 Task: Add the task  Develop a mobile app for iOS and Android to the section Acceleration Adventure in the project AcePlan and add a Due Date to the respective task as 2024/03/07
Action: Mouse moved to (50, 278)
Screenshot: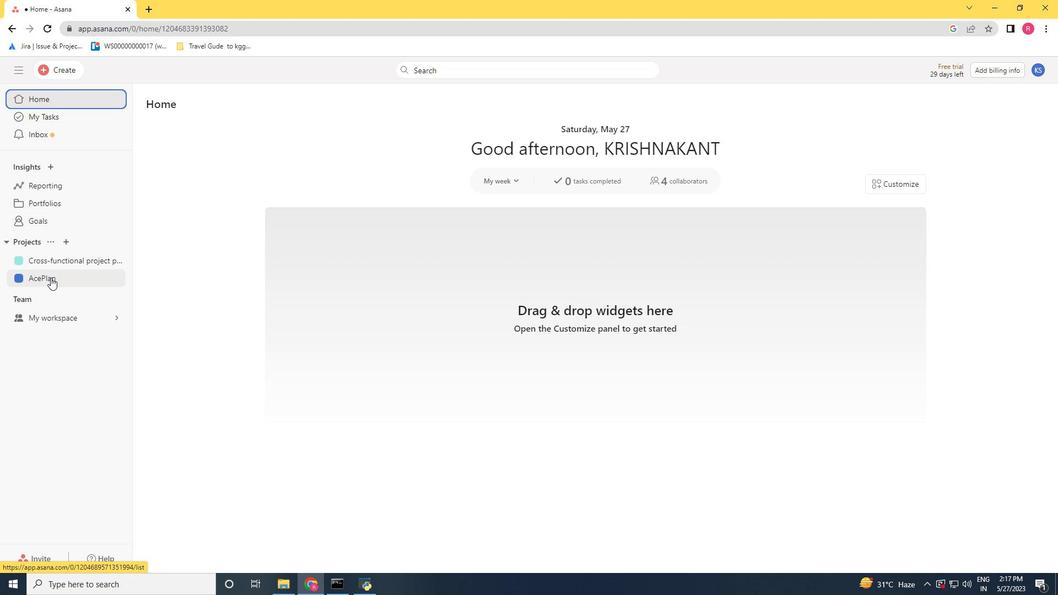 
Action: Mouse pressed left at (50, 278)
Screenshot: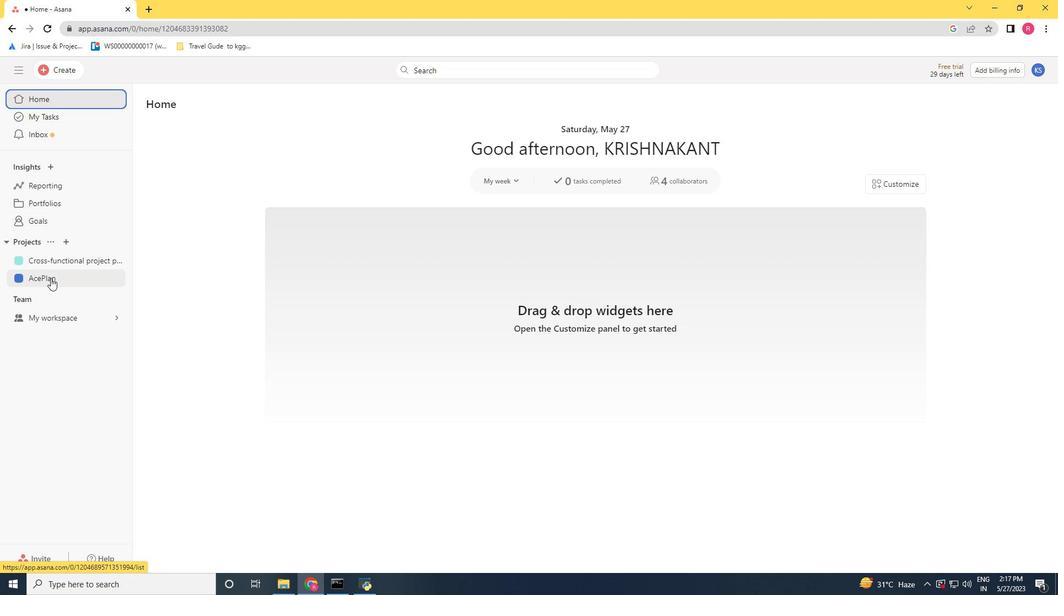 
Action: Mouse moved to (451, 280)
Screenshot: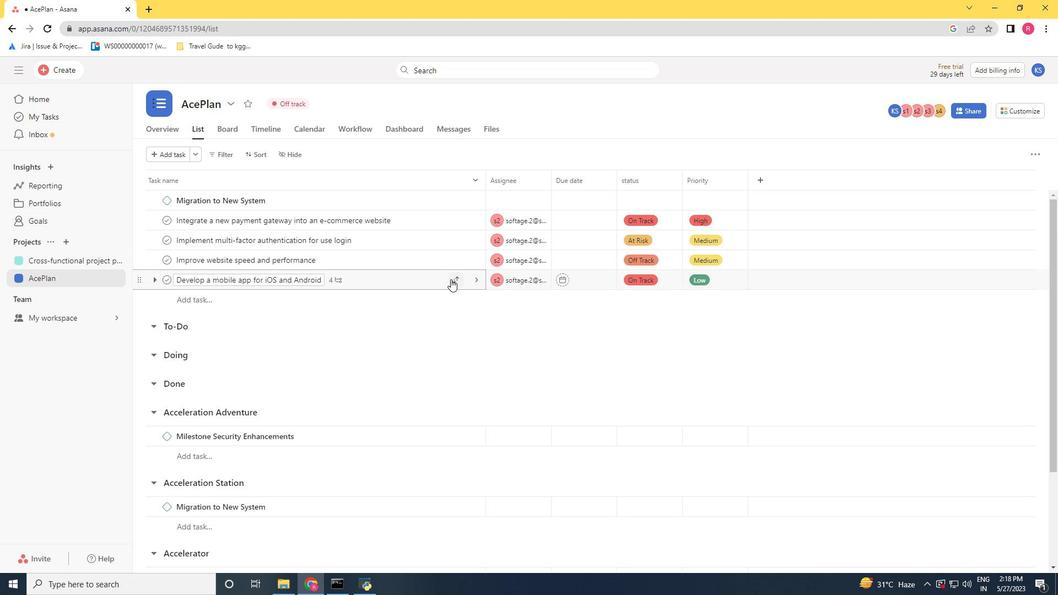 
Action: Mouse pressed left at (451, 280)
Screenshot: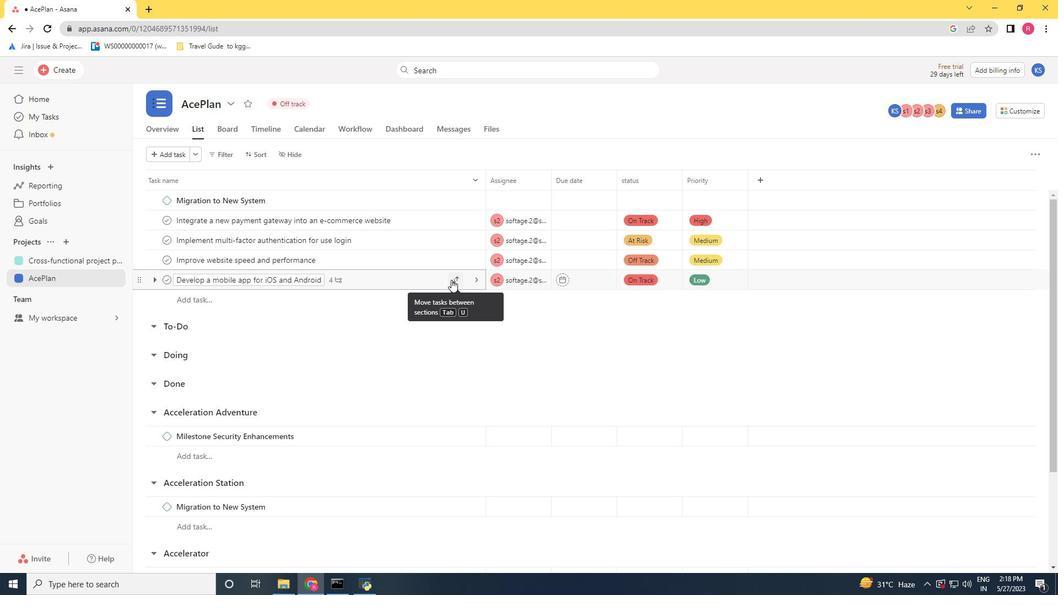 
Action: Mouse moved to (395, 401)
Screenshot: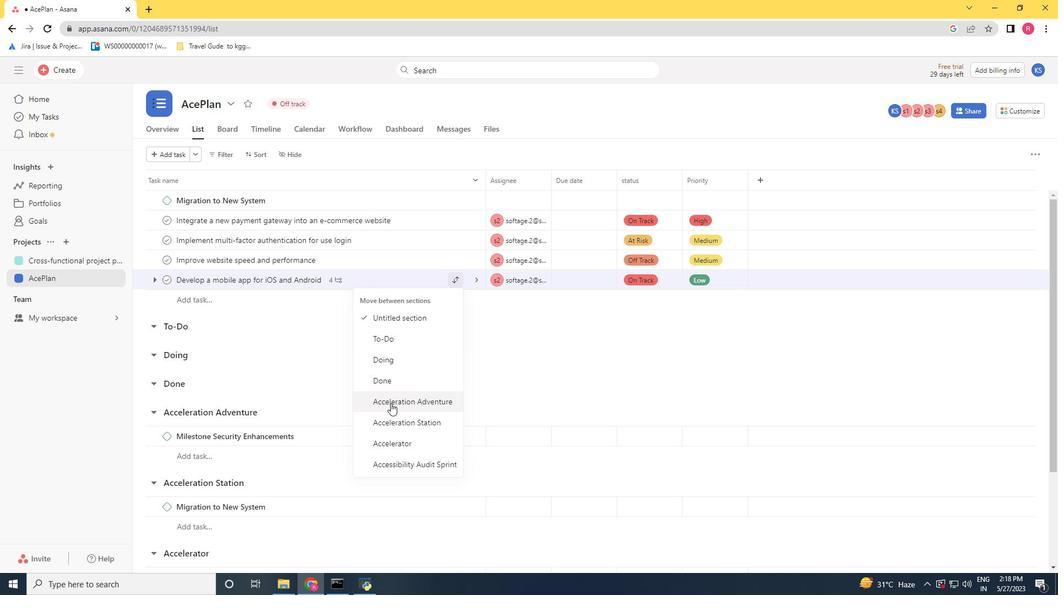 
Action: Mouse pressed left at (395, 401)
Screenshot: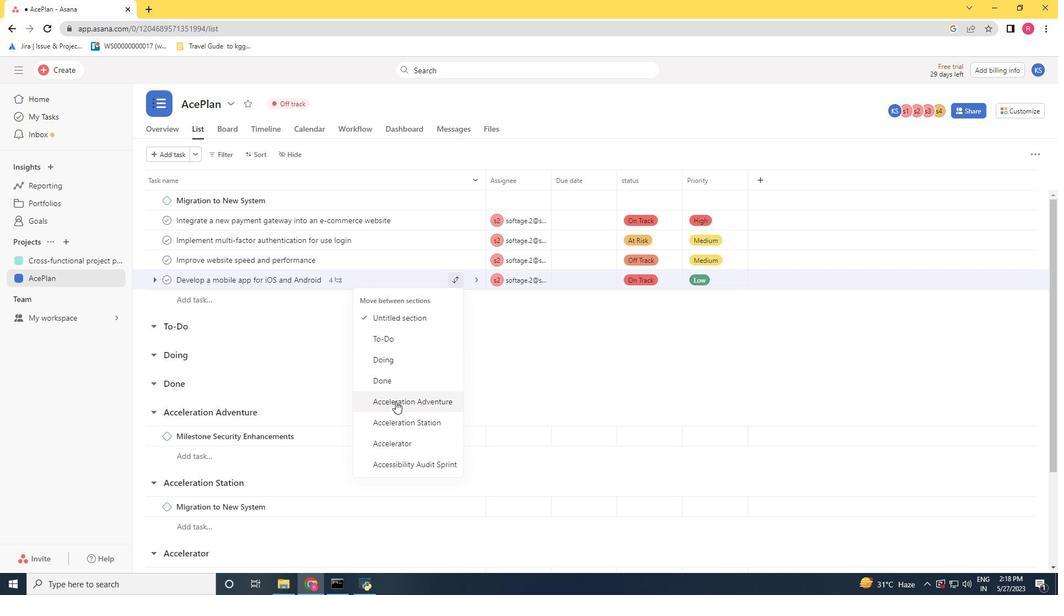 
Action: Mouse moved to (561, 435)
Screenshot: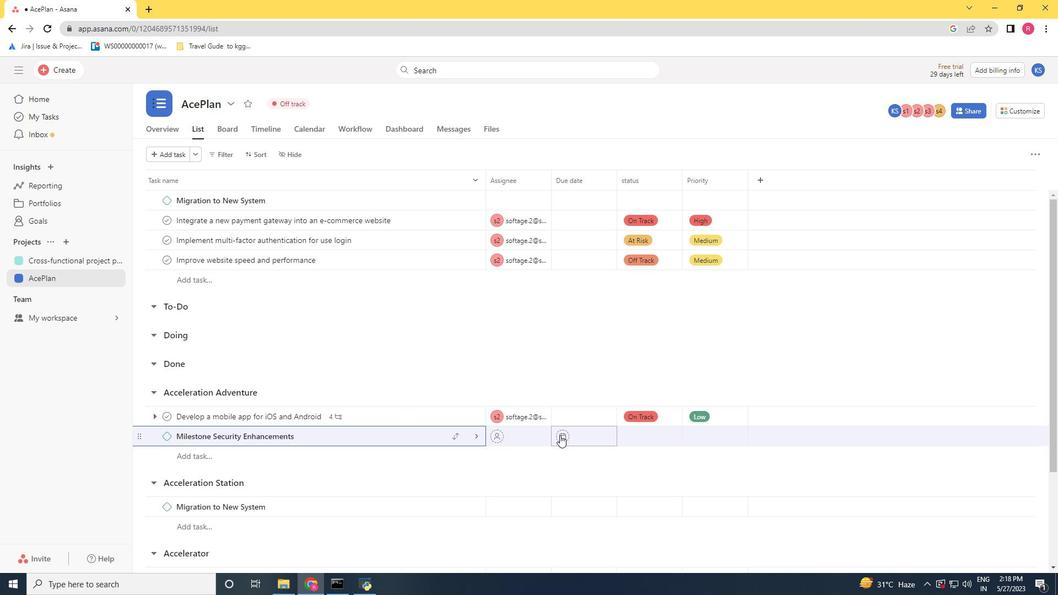
Action: Mouse pressed left at (561, 435)
Screenshot: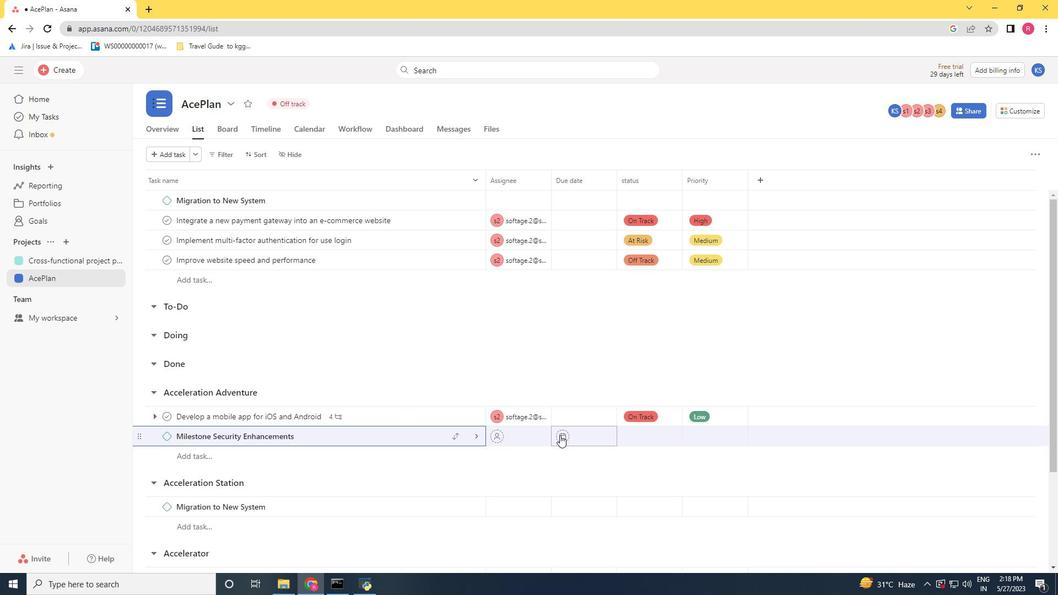 
Action: Mouse moved to (570, 258)
Screenshot: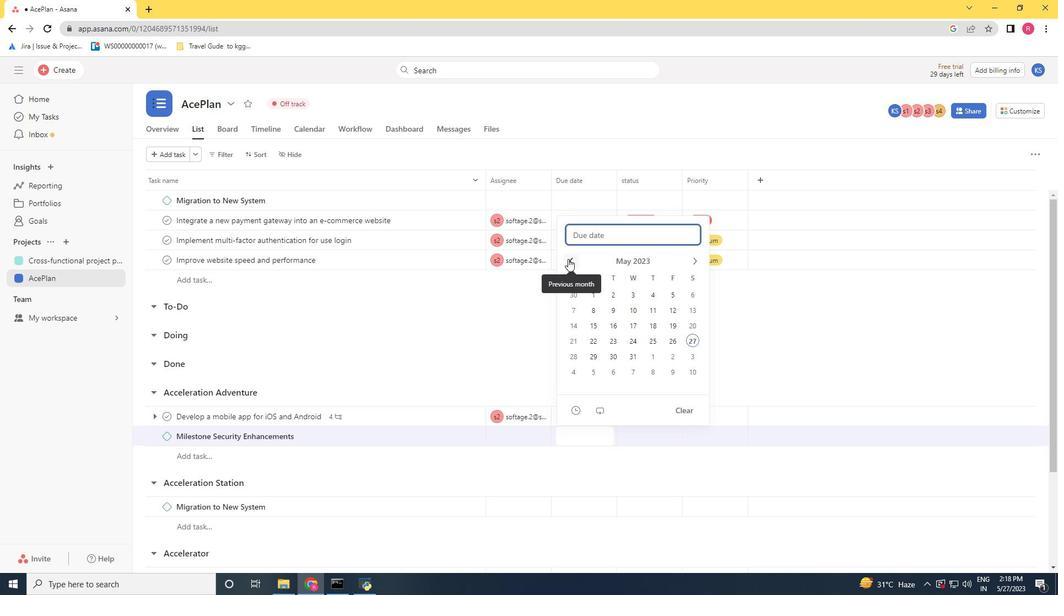 
Action: Mouse pressed left at (570, 258)
Screenshot: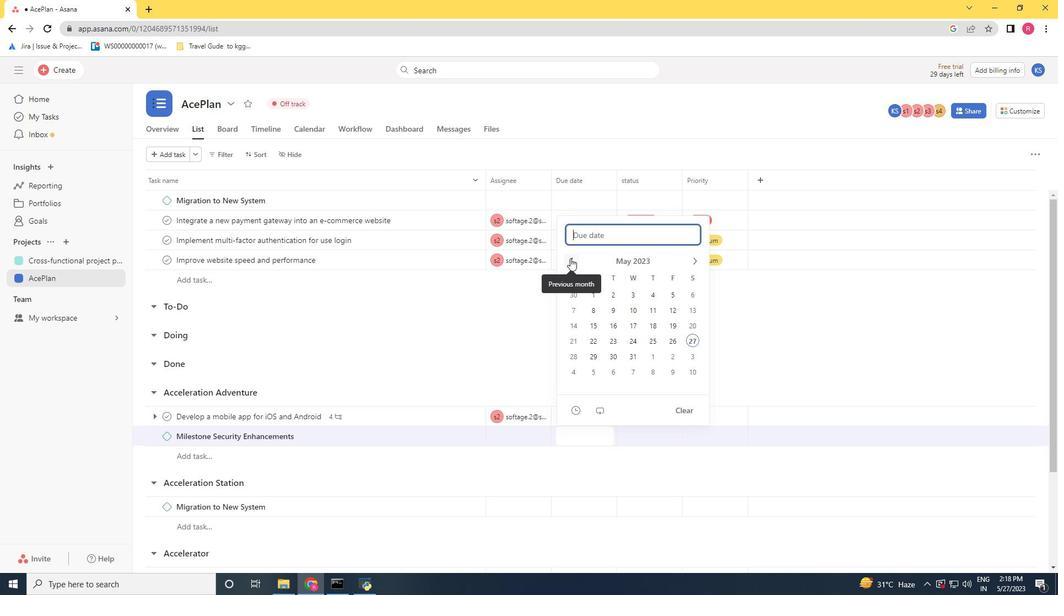 
Action: Mouse pressed left at (570, 258)
Screenshot: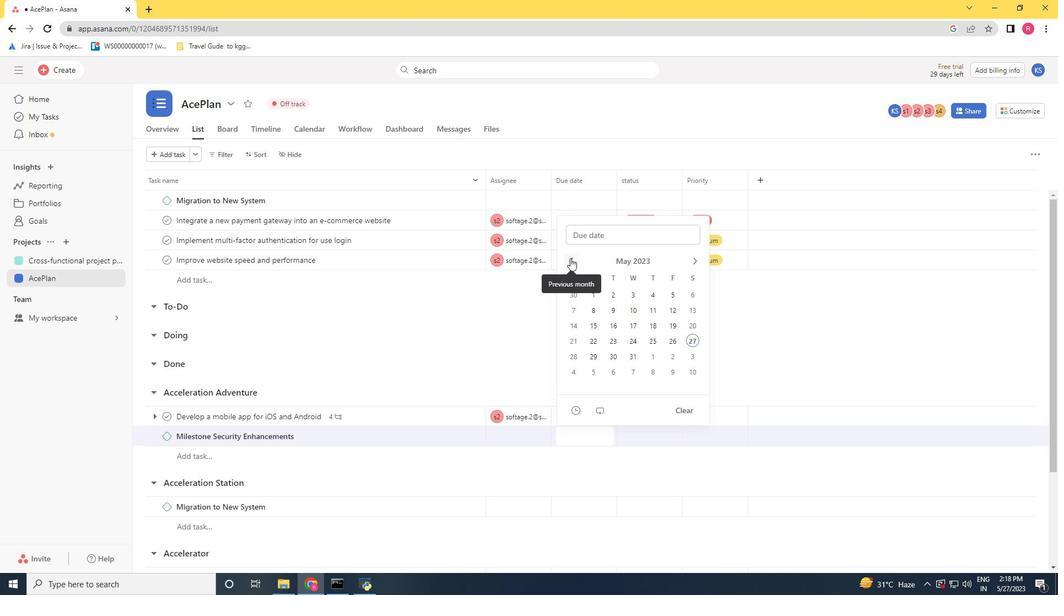 
Action: Mouse pressed left at (570, 258)
Screenshot: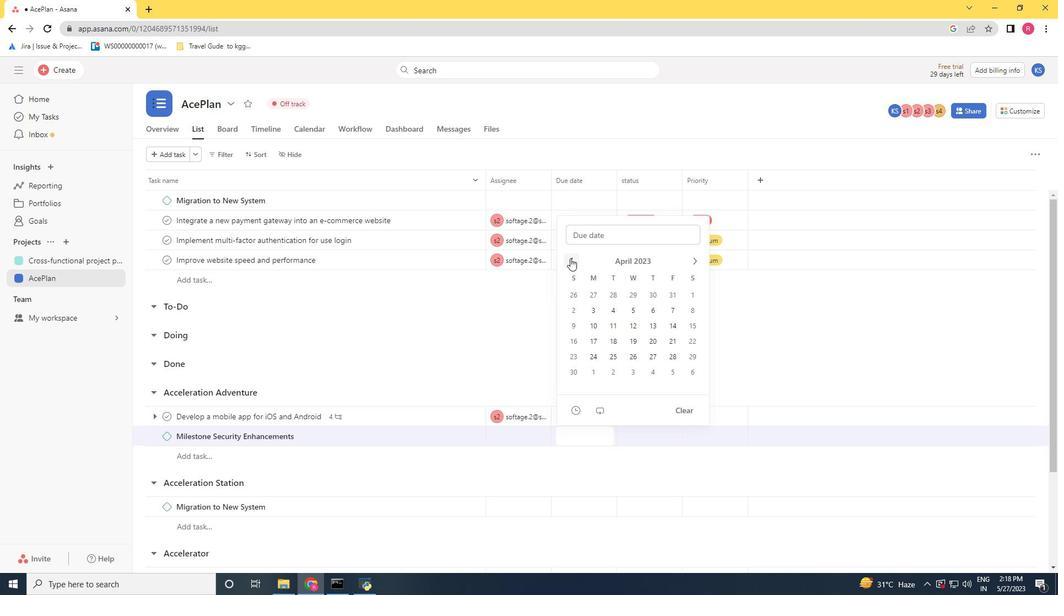 
Action: Mouse moved to (693, 257)
Screenshot: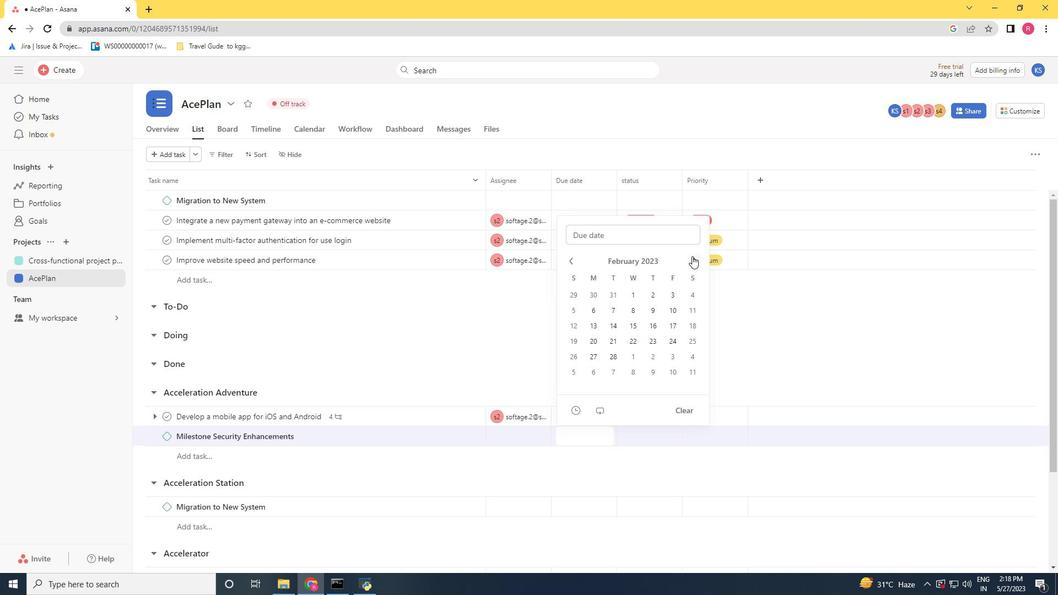 
Action: Mouse pressed left at (693, 257)
Screenshot: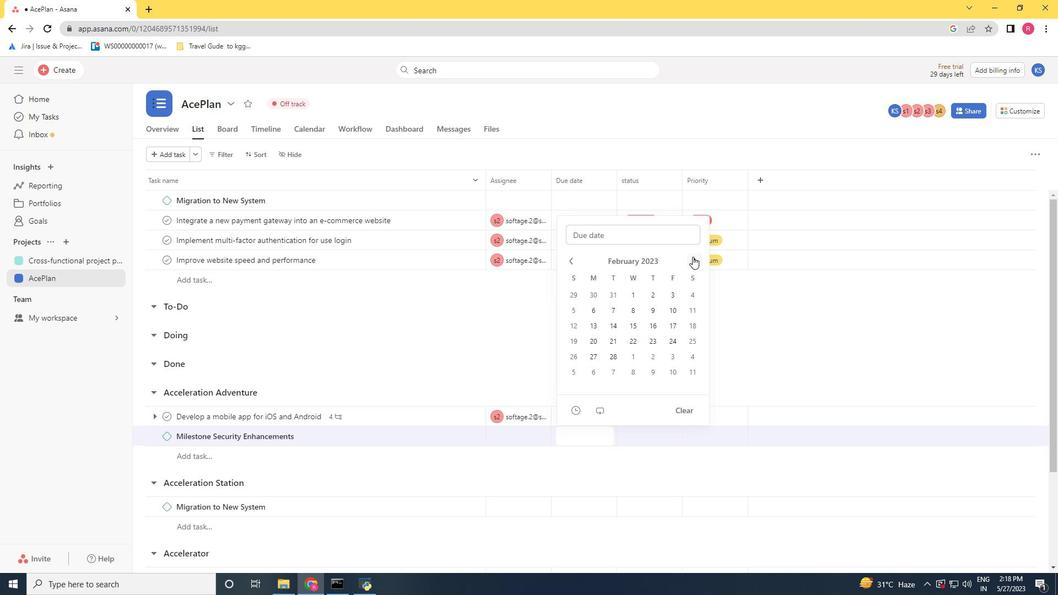 
Action: Mouse moved to (604, 307)
Screenshot: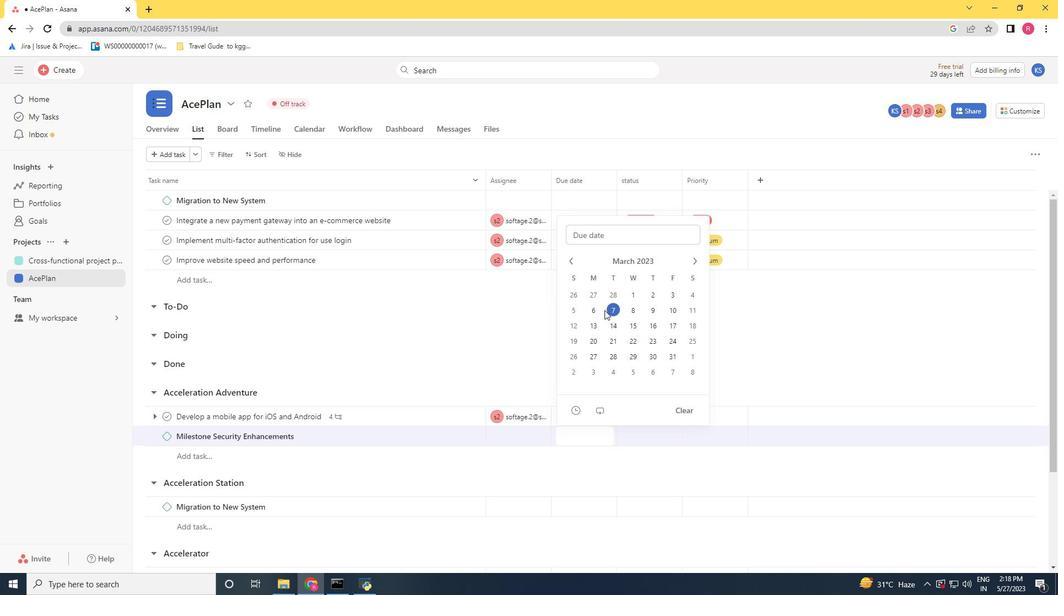 
Action: Mouse pressed left at (604, 307)
Screenshot: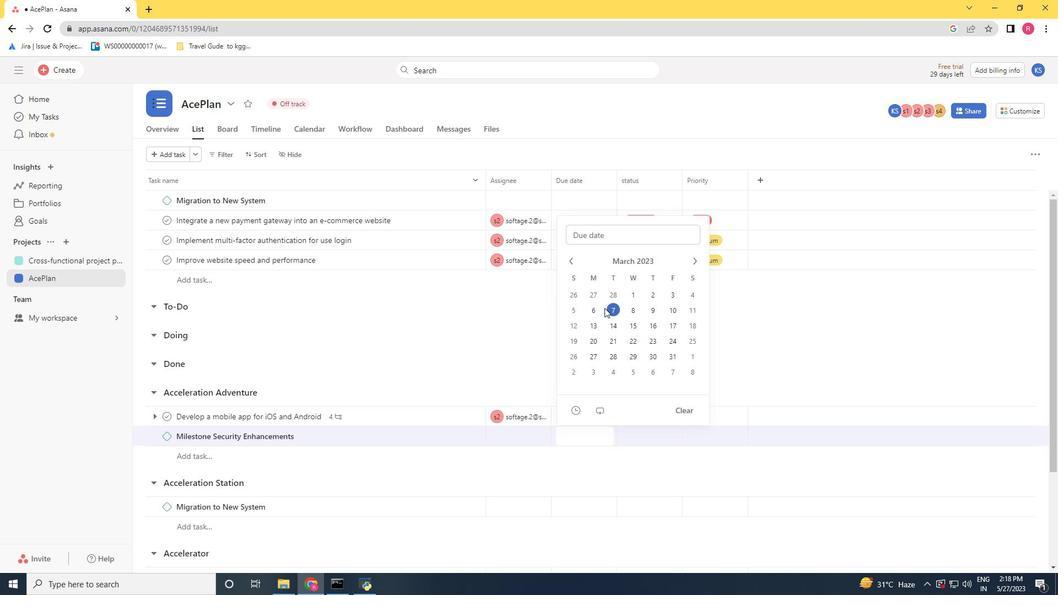
Action: Mouse moved to (618, 309)
Screenshot: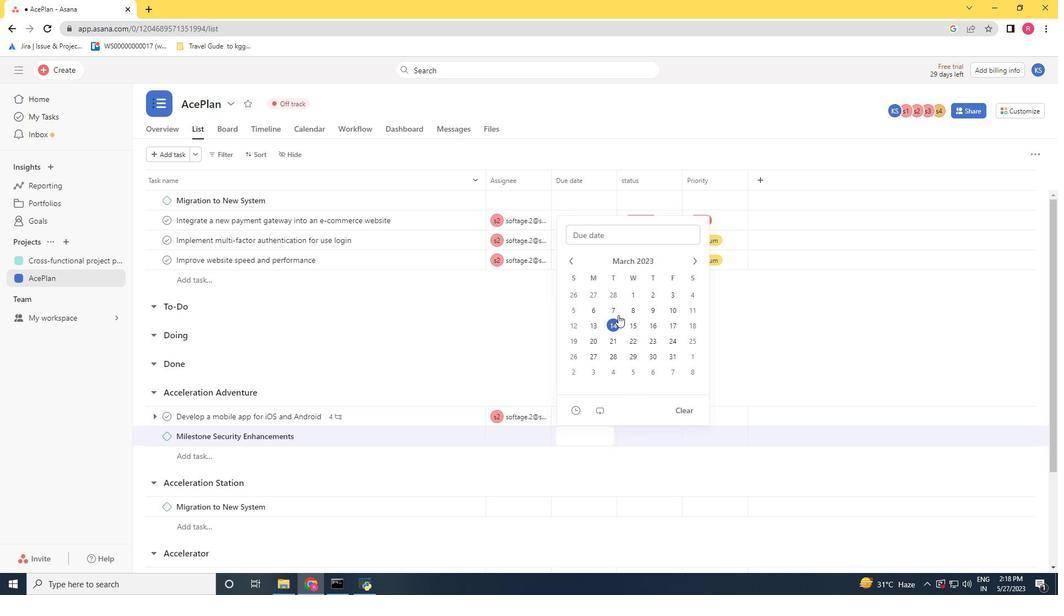 
Action: Mouse pressed left at (618, 309)
Screenshot: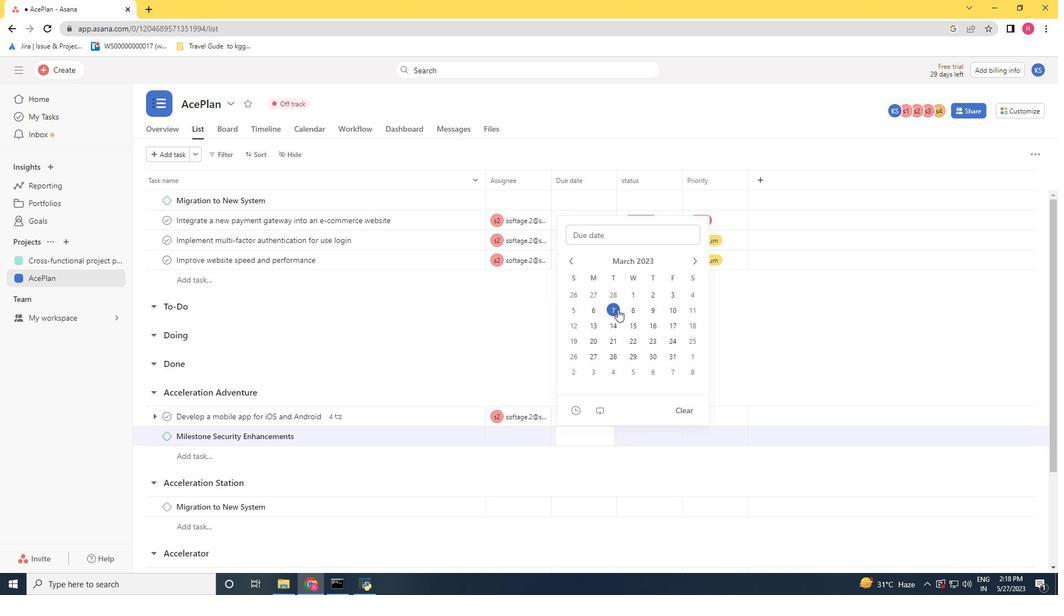 
Action: Mouse moved to (644, 468)
Screenshot: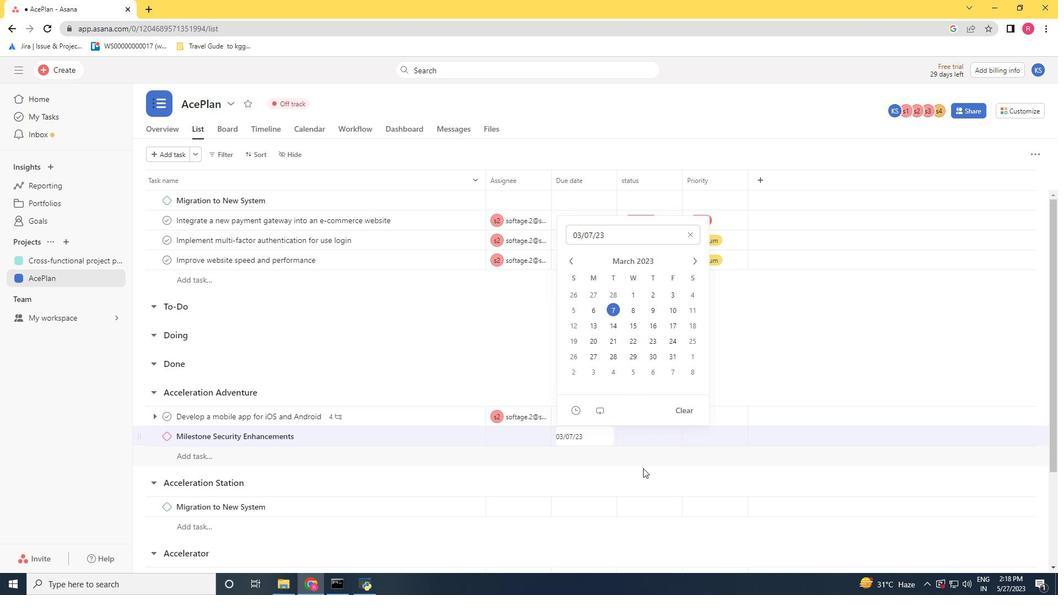 
Action: Mouse pressed left at (644, 468)
Screenshot: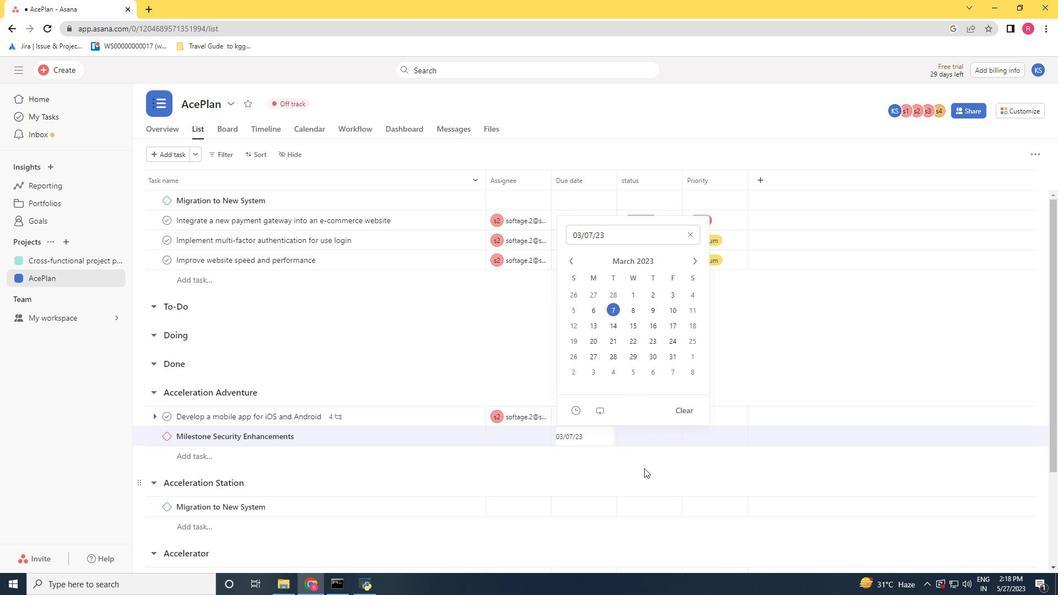 
Action: Mouse moved to (582, 432)
Screenshot: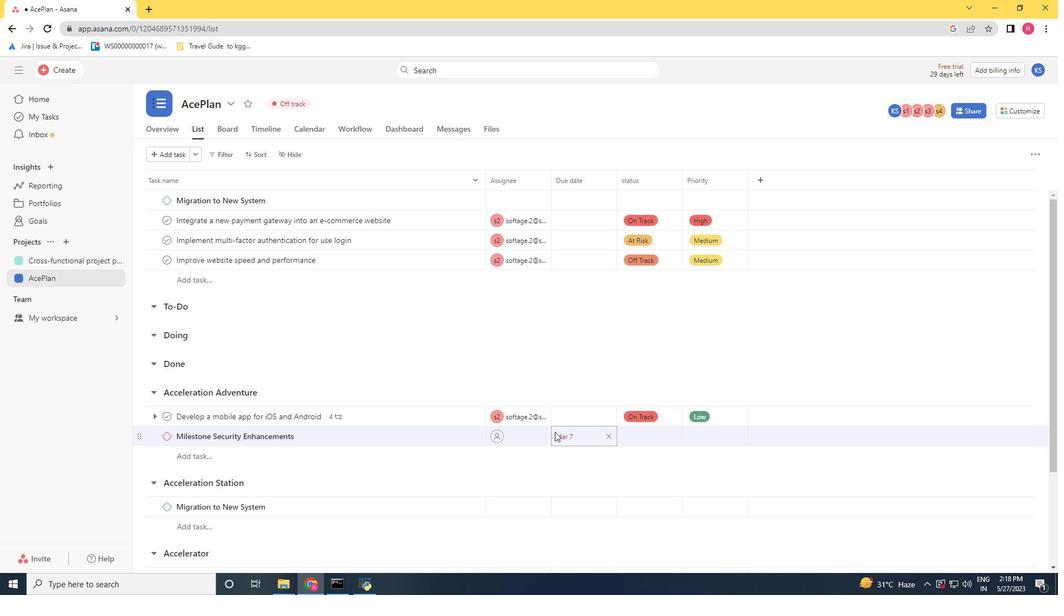 
